 Task: Add Attachment from Trello to Card Card0050 in Board Board0043 in Workspace Development in Trello
Action: Mouse moved to (555, 68)
Screenshot: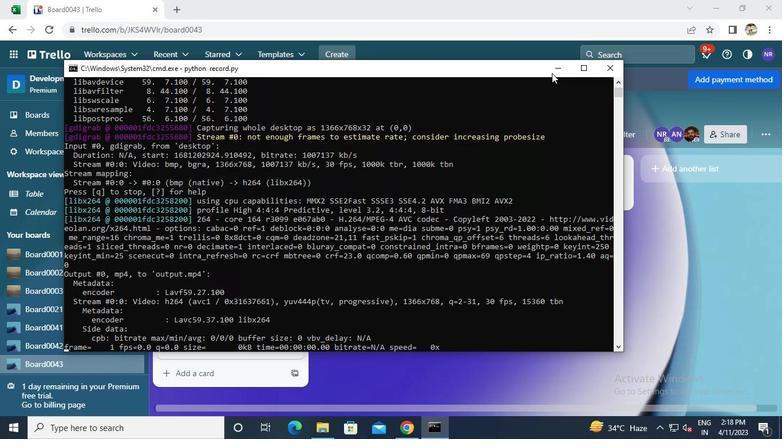 
Action: Mouse pressed left at (555, 68)
Screenshot: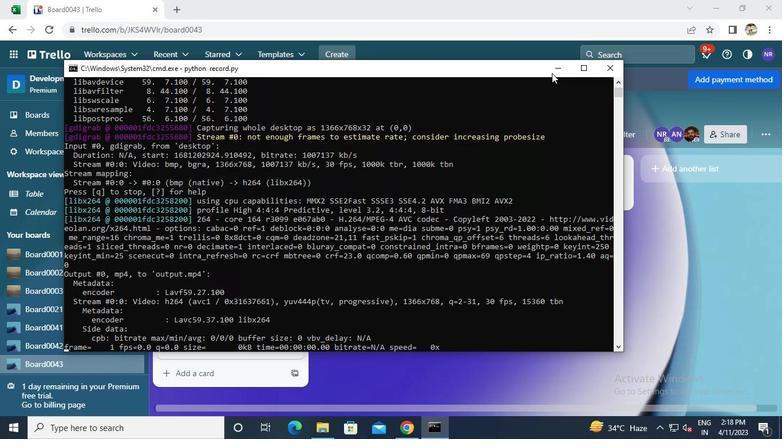 
Action: Mouse moved to (248, 277)
Screenshot: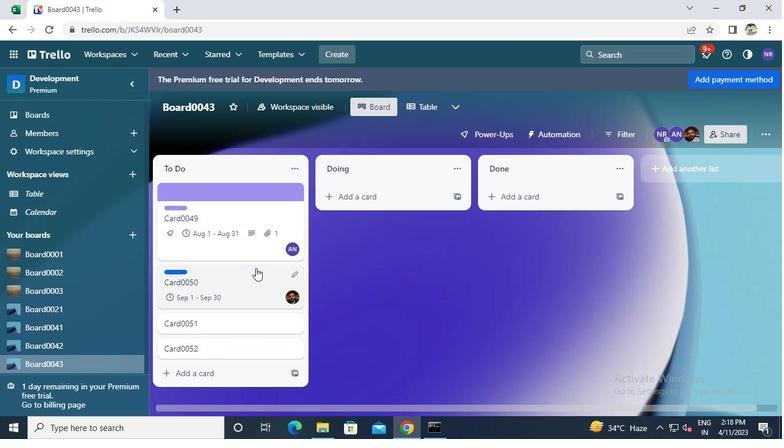 
Action: Mouse pressed left at (248, 277)
Screenshot: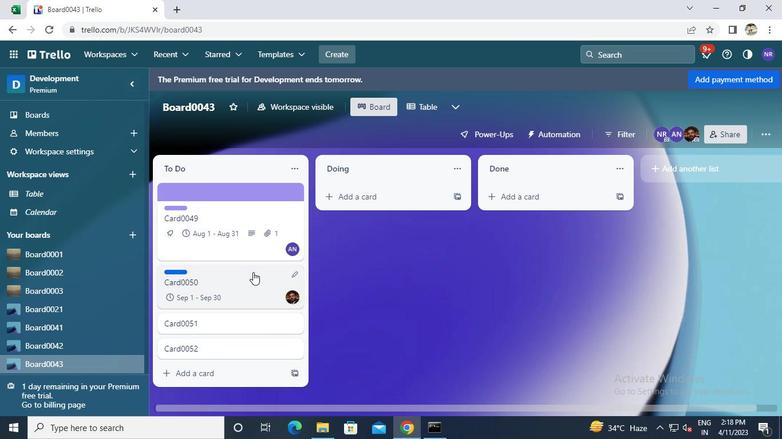 
Action: Mouse moved to (512, 272)
Screenshot: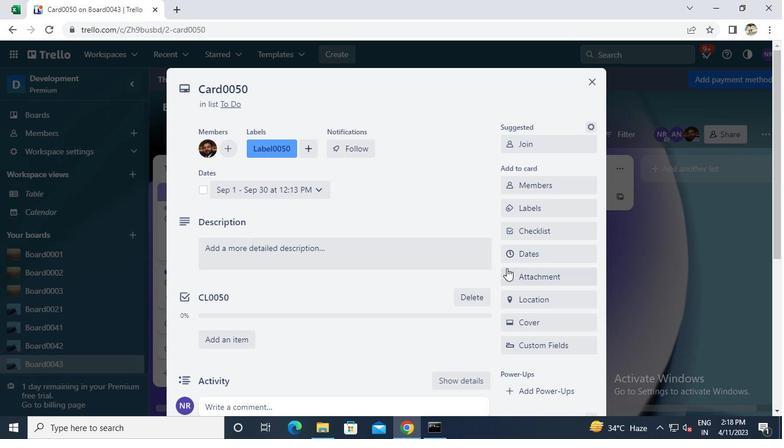 
Action: Mouse pressed left at (512, 272)
Screenshot: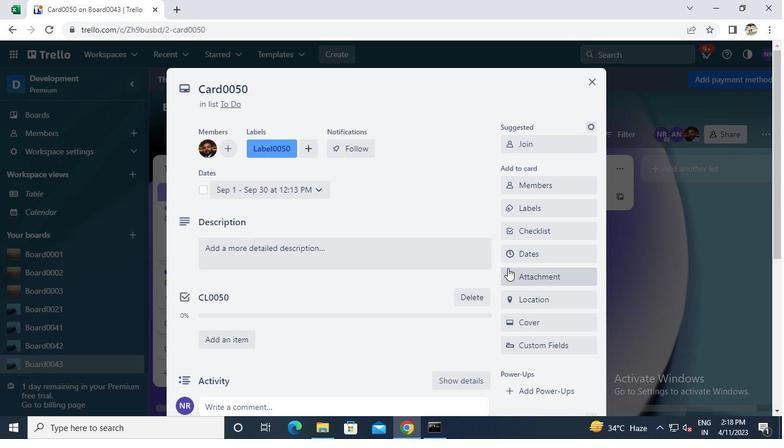 
Action: Mouse moved to (516, 121)
Screenshot: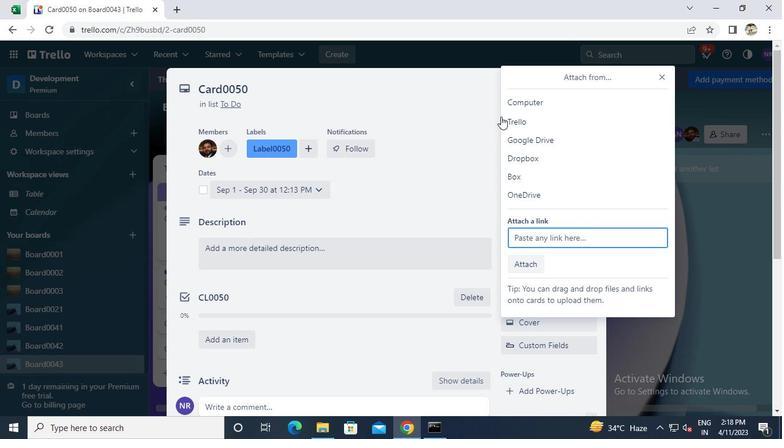 
Action: Mouse pressed left at (516, 121)
Screenshot: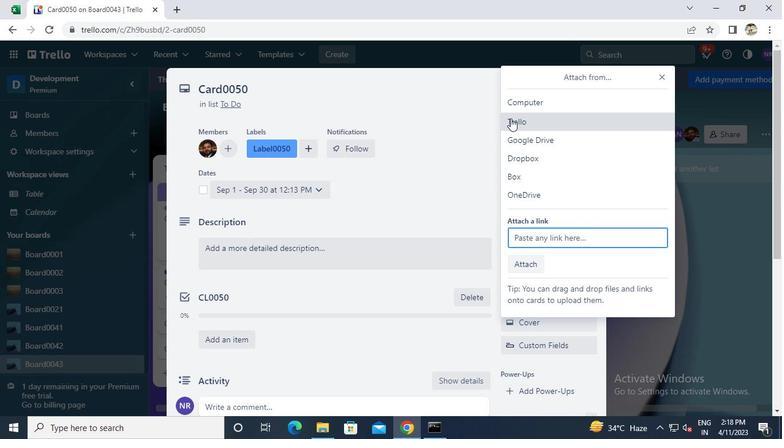 
Action: Mouse moved to (528, 166)
Screenshot: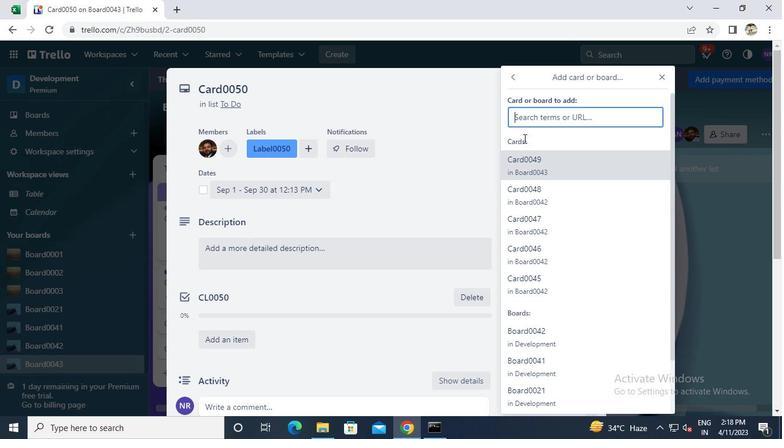 
Action: Mouse pressed left at (528, 166)
Screenshot: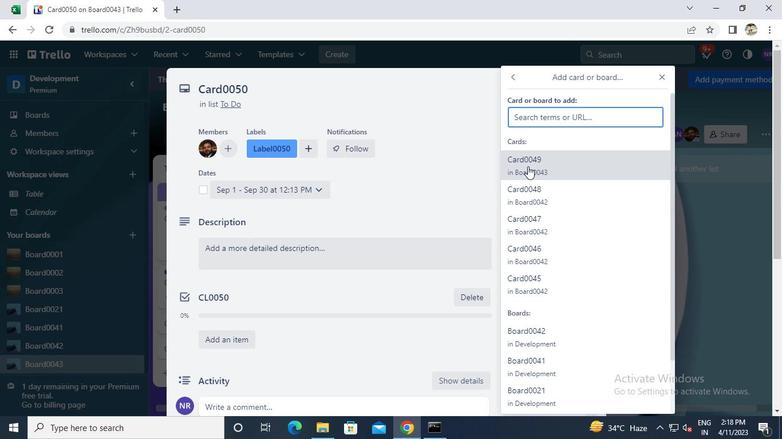 
Action: Mouse moved to (591, 79)
Screenshot: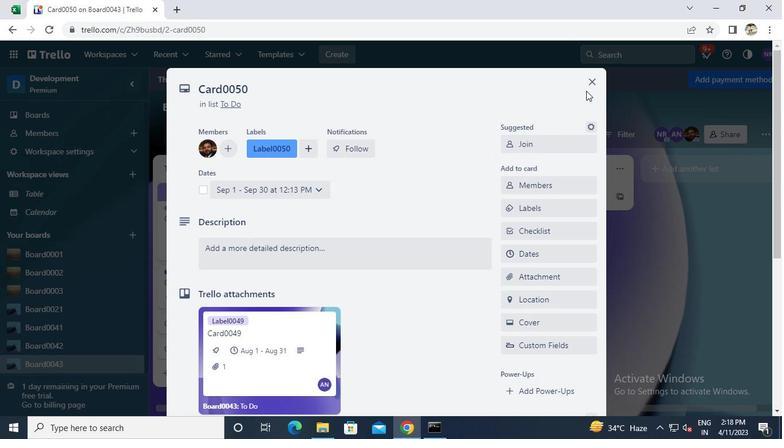 
Action: Mouse pressed left at (591, 79)
Screenshot: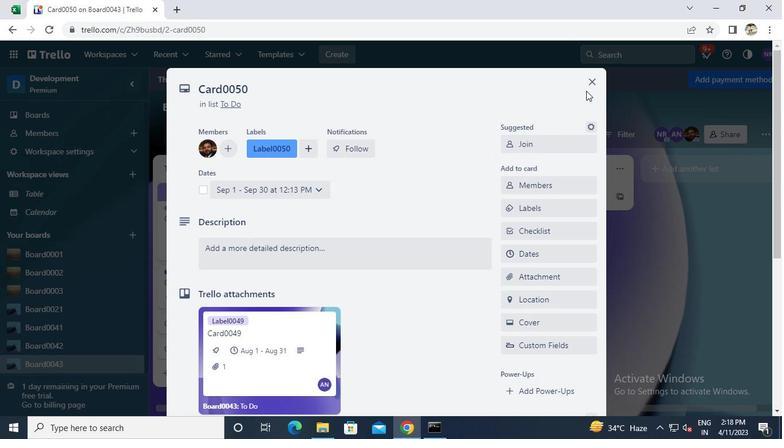 
Action: Mouse moved to (431, 427)
Screenshot: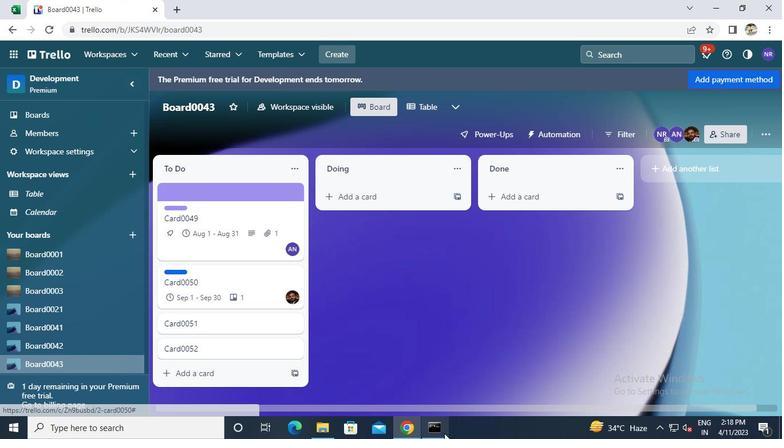 
Action: Mouse pressed left at (431, 427)
Screenshot: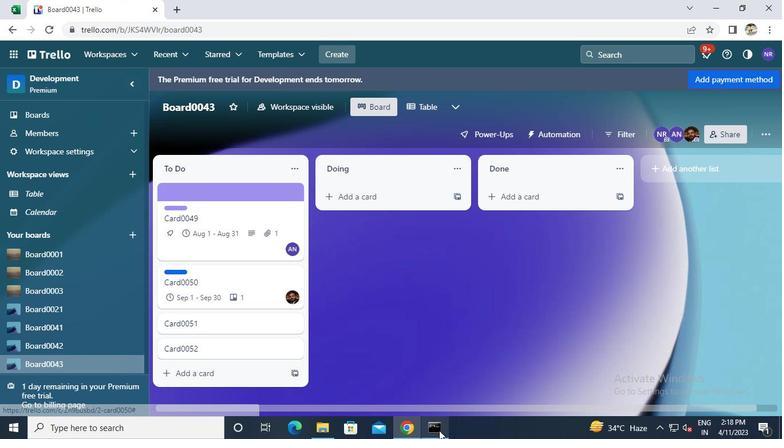 
Action: Mouse moved to (608, 67)
Screenshot: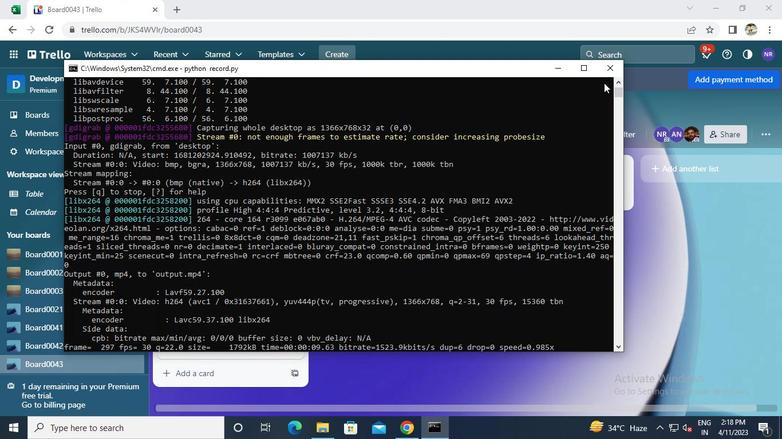 
Action: Mouse pressed left at (608, 67)
Screenshot: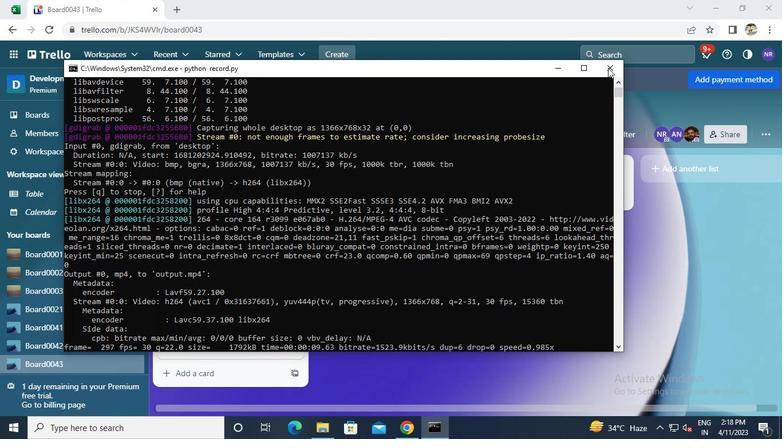 
